 Task: Select the about option in the on task errors.
Action: Mouse moved to (26, 375)
Screenshot: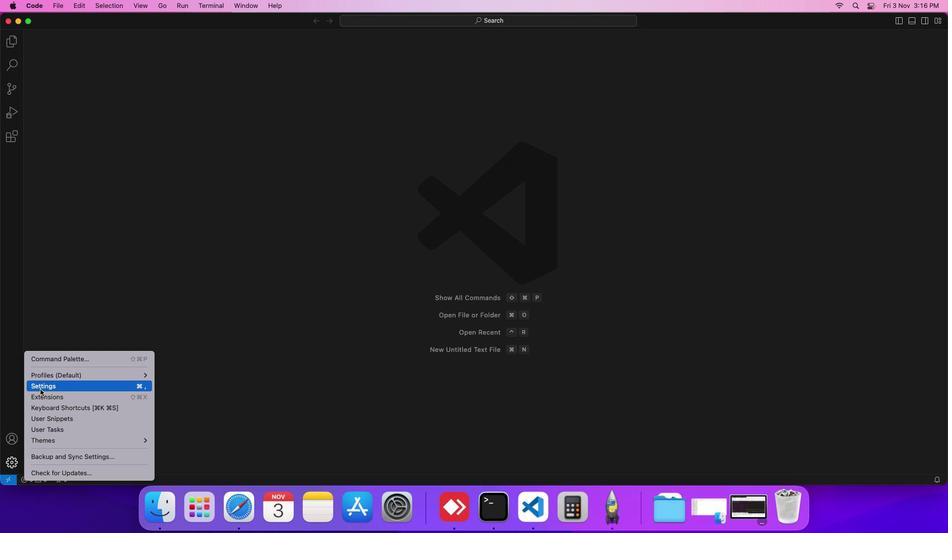
Action: Mouse pressed left at (26, 375)
Screenshot: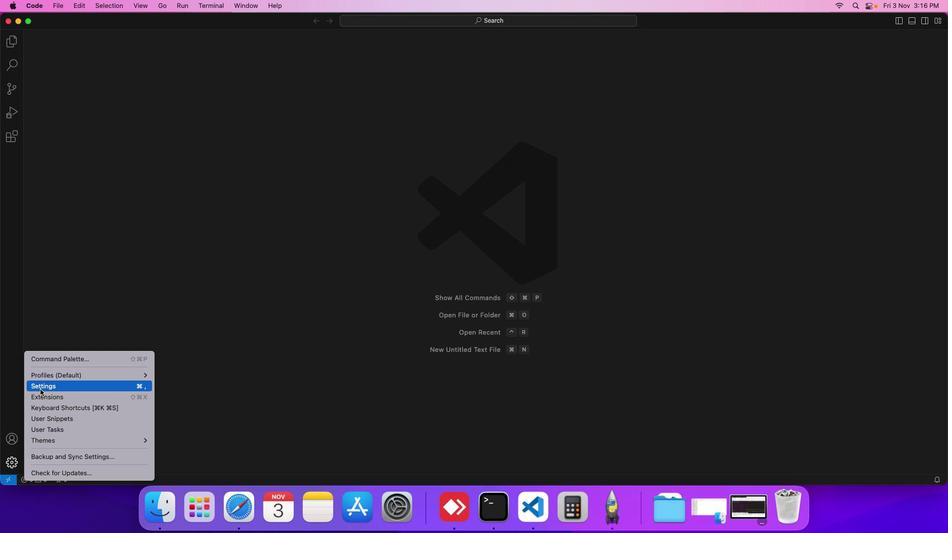 
Action: Mouse moved to (215, 131)
Screenshot: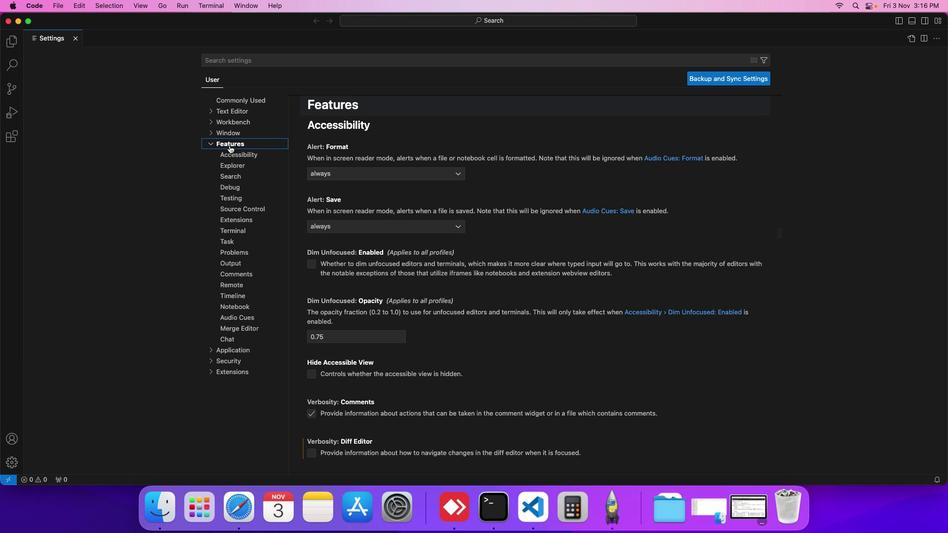 
Action: Mouse pressed left at (215, 131)
Screenshot: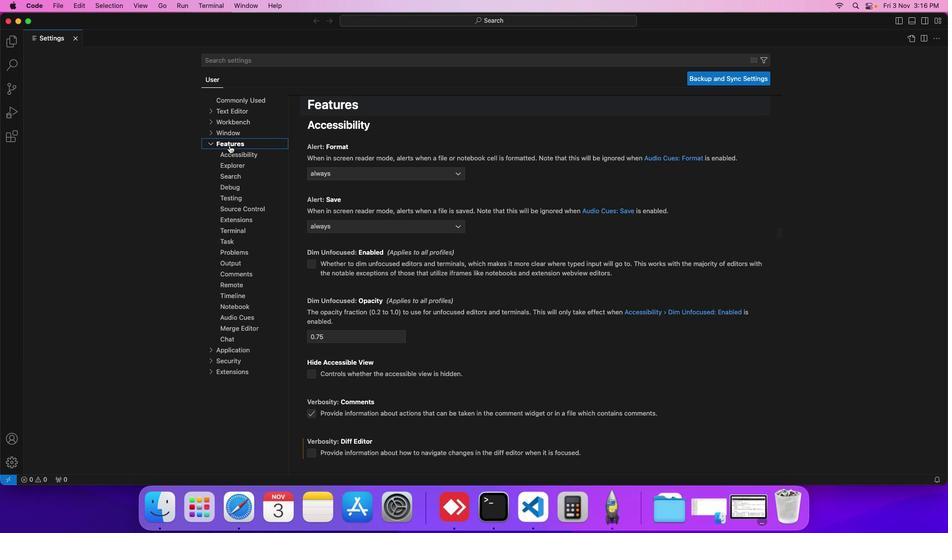 
Action: Mouse moved to (222, 171)
Screenshot: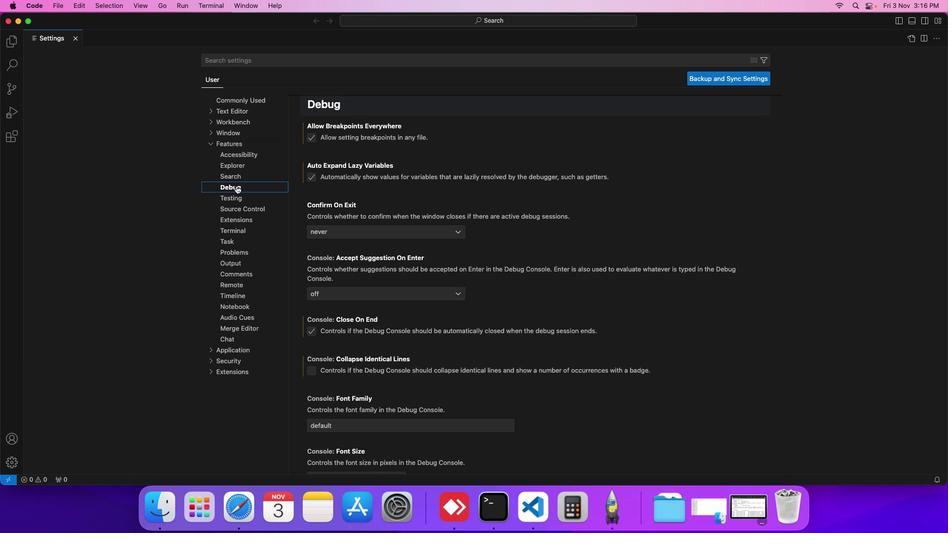 
Action: Mouse pressed left at (222, 171)
Screenshot: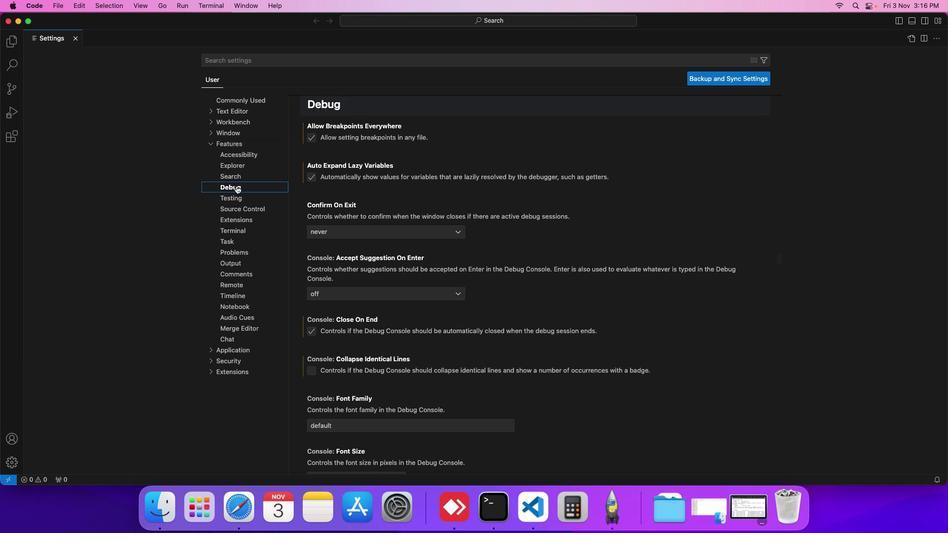 
Action: Mouse moved to (333, 310)
Screenshot: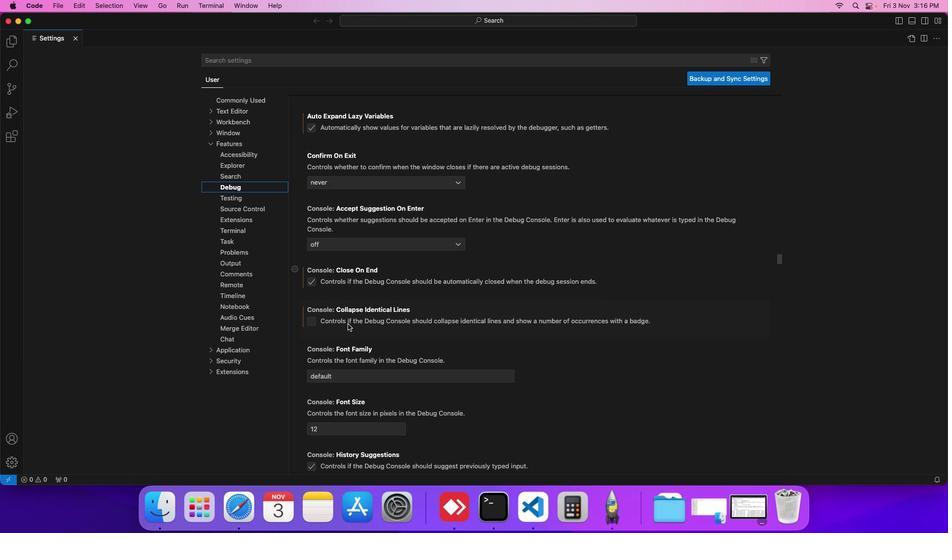 
Action: Mouse scrolled (333, 310) with delta (-13, -13)
Screenshot: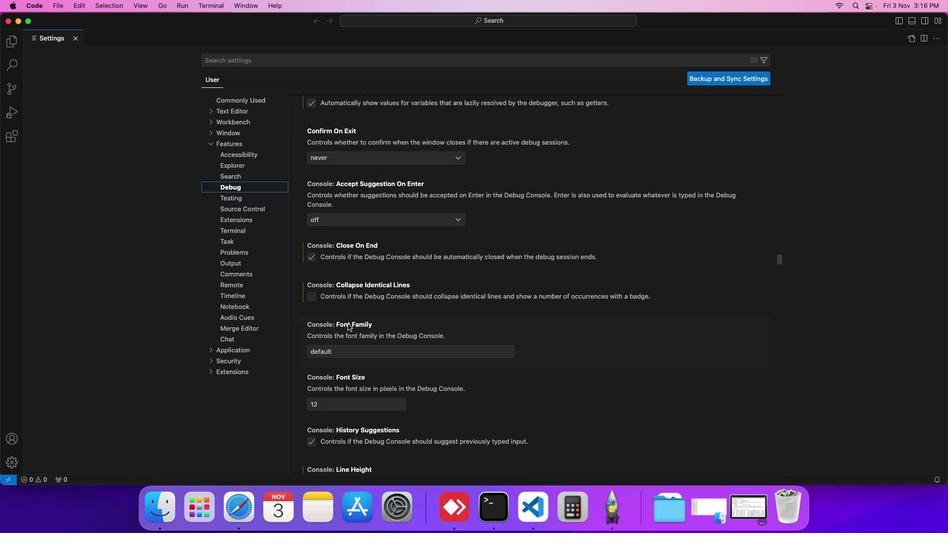 
Action: Mouse scrolled (333, 310) with delta (-13, -13)
Screenshot: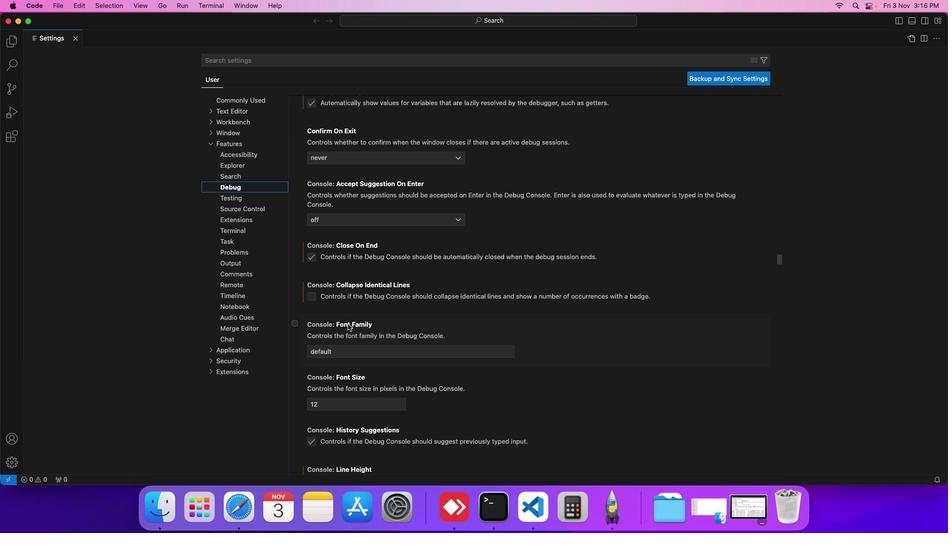 
Action: Mouse scrolled (333, 310) with delta (-13, -13)
Screenshot: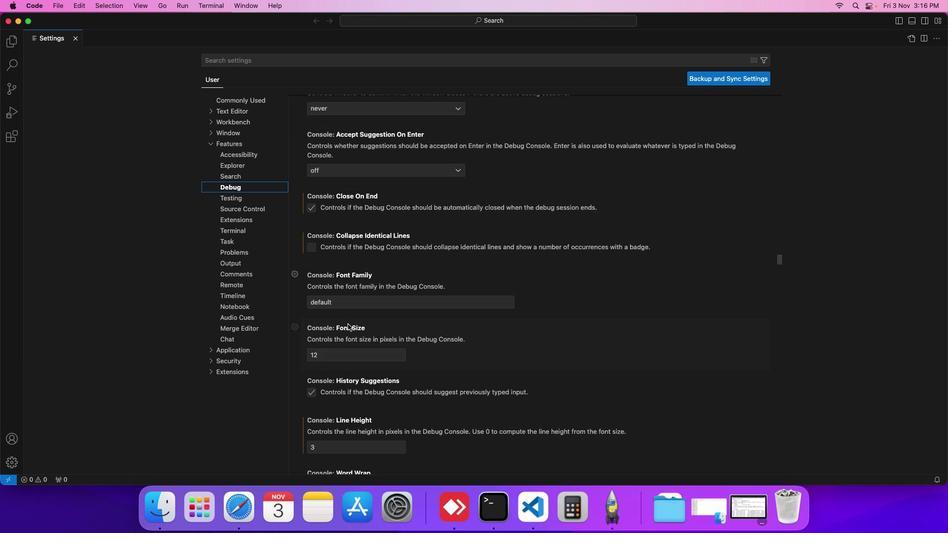 
Action: Mouse scrolled (333, 310) with delta (-13, -13)
Screenshot: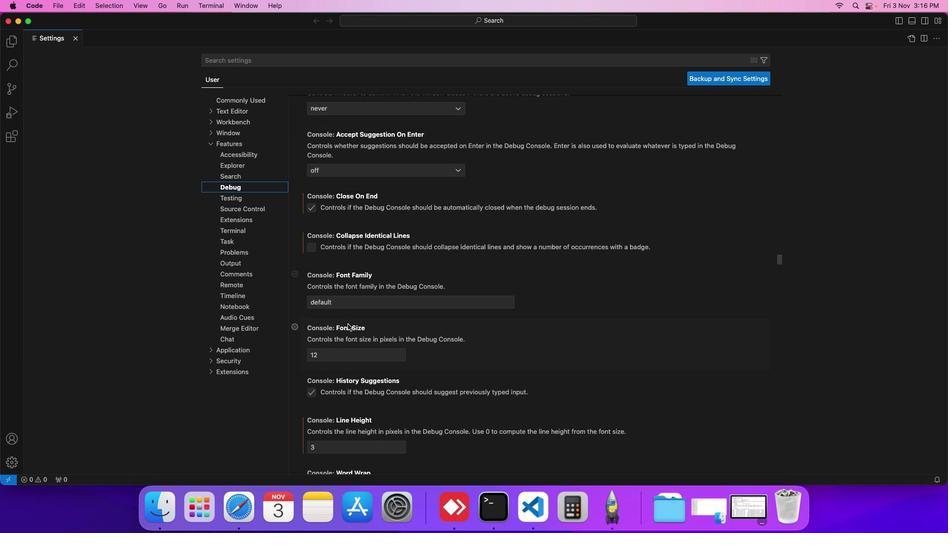 
Action: Mouse scrolled (333, 310) with delta (-13, -13)
Screenshot: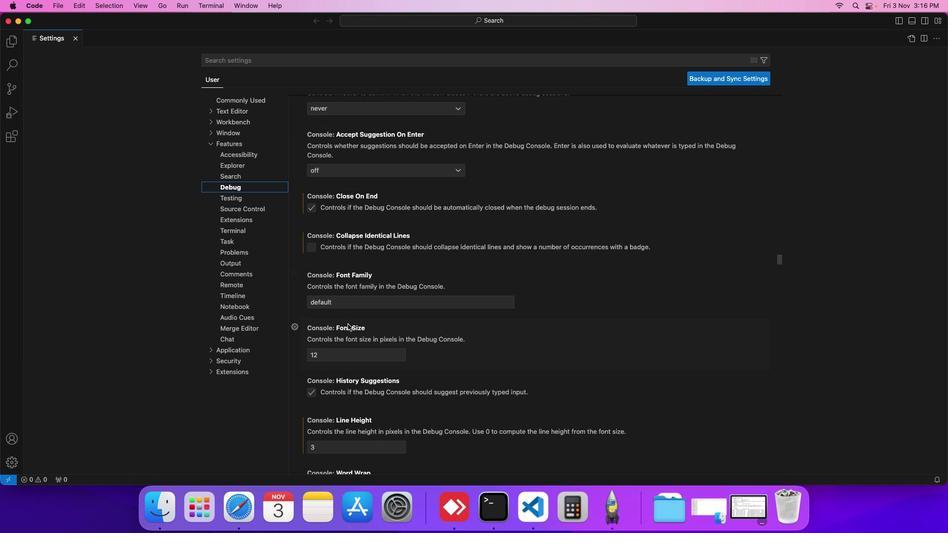 
Action: Mouse scrolled (333, 310) with delta (-13, -13)
Screenshot: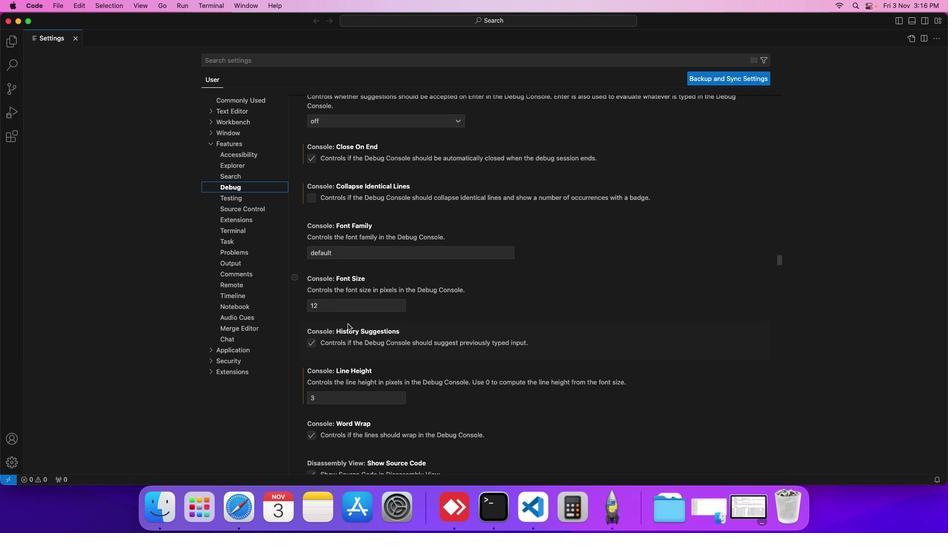 
Action: Mouse scrolled (333, 310) with delta (-13, -13)
Screenshot: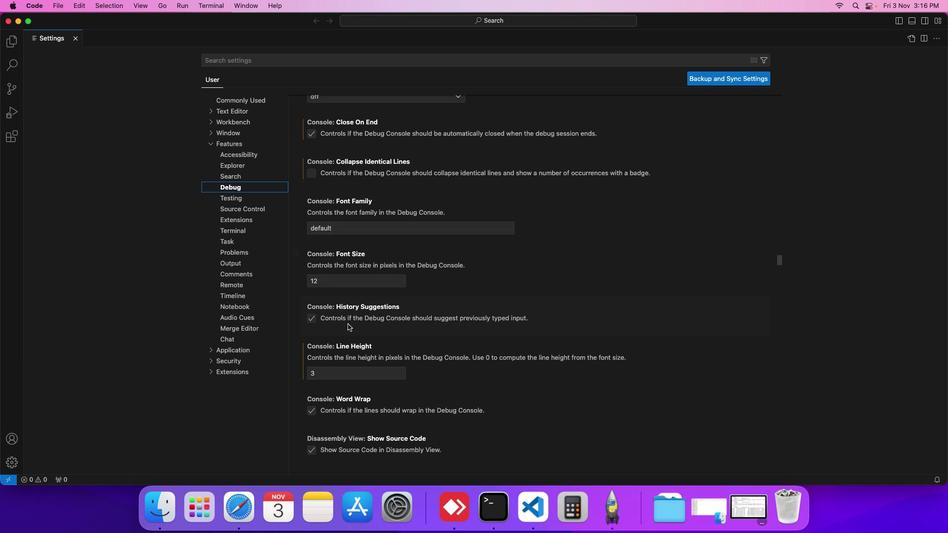 
Action: Mouse scrolled (333, 310) with delta (-13, -13)
Screenshot: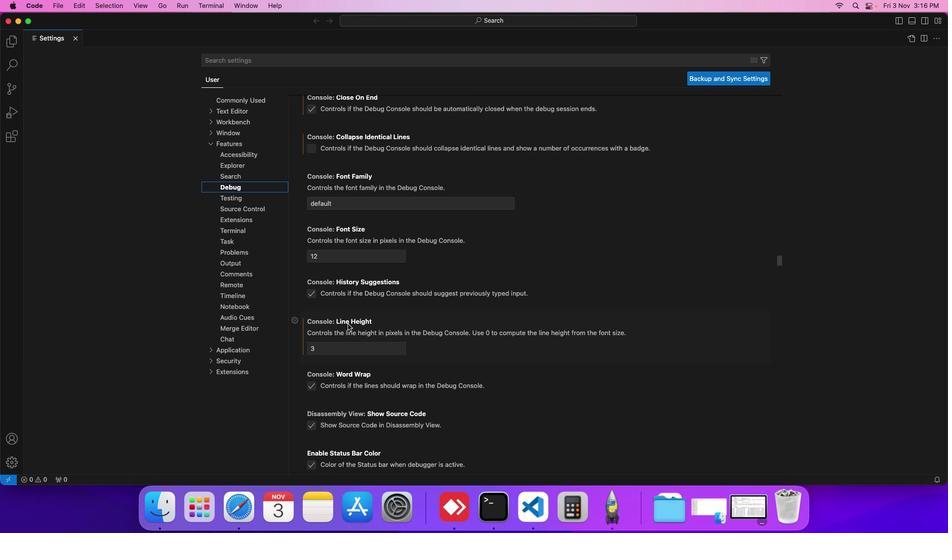 
Action: Mouse scrolled (333, 310) with delta (-13, -13)
Screenshot: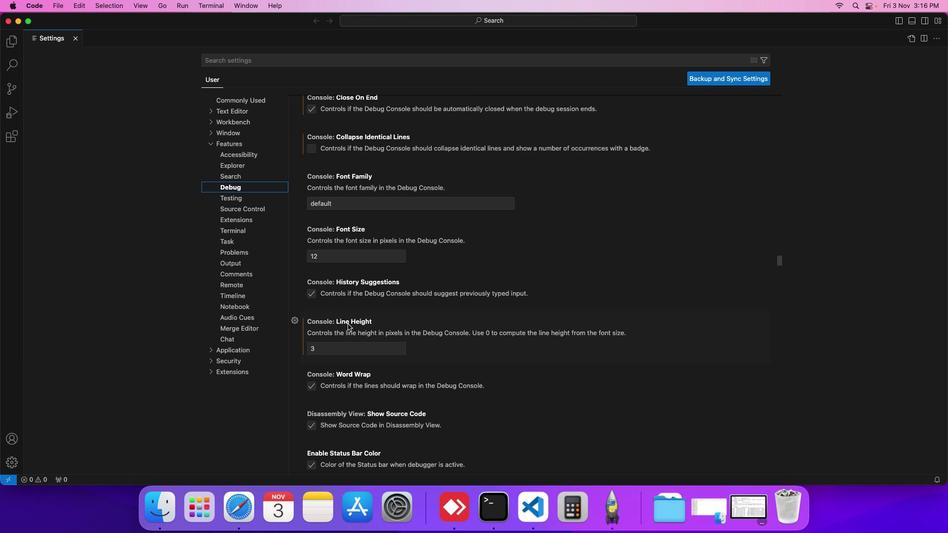 
Action: Mouse scrolled (333, 310) with delta (-13, -13)
Screenshot: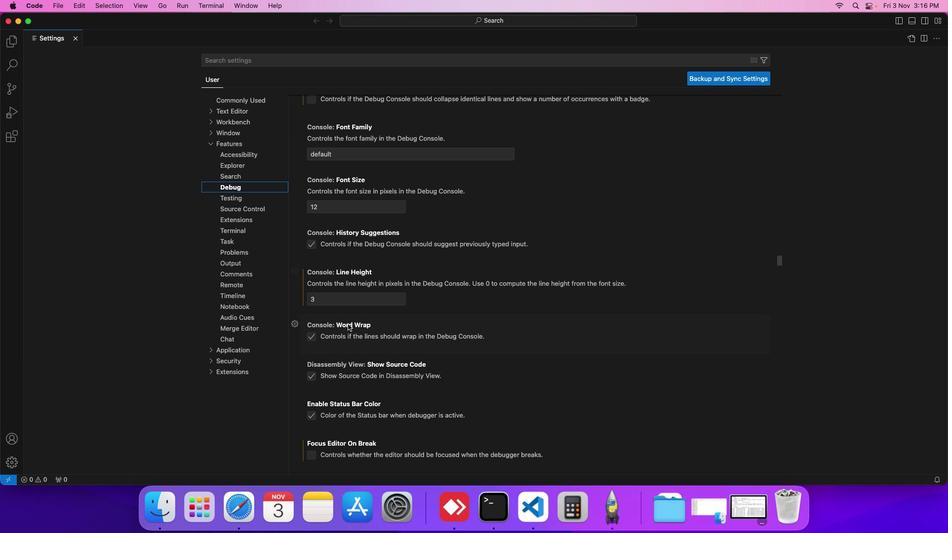 
Action: Mouse scrolled (333, 310) with delta (-13, -13)
Screenshot: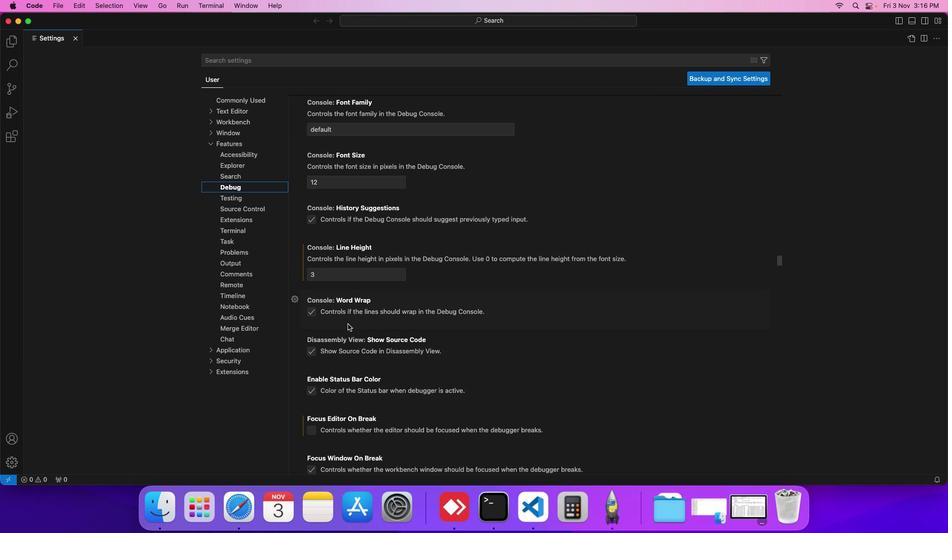 
Action: Mouse scrolled (333, 310) with delta (-13, -13)
Screenshot: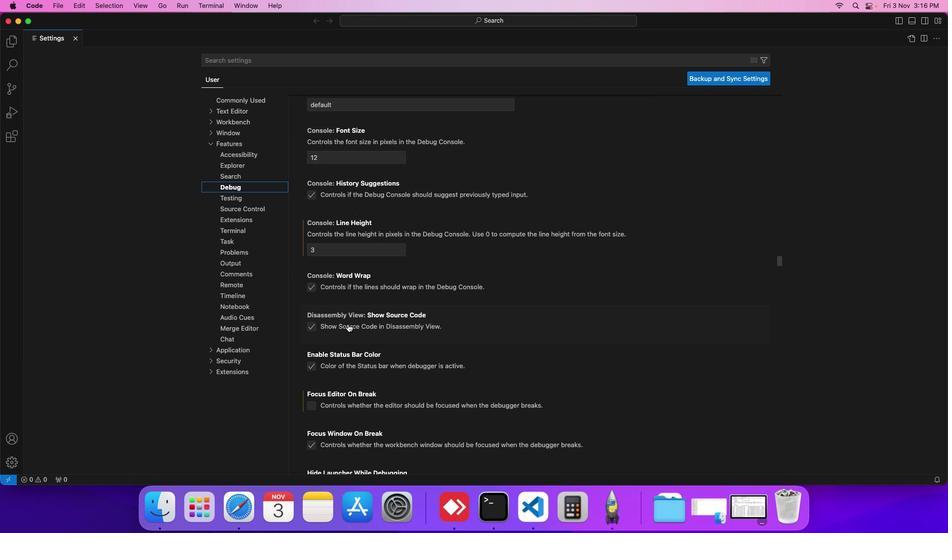 
Action: Mouse scrolled (333, 310) with delta (-13, -13)
Screenshot: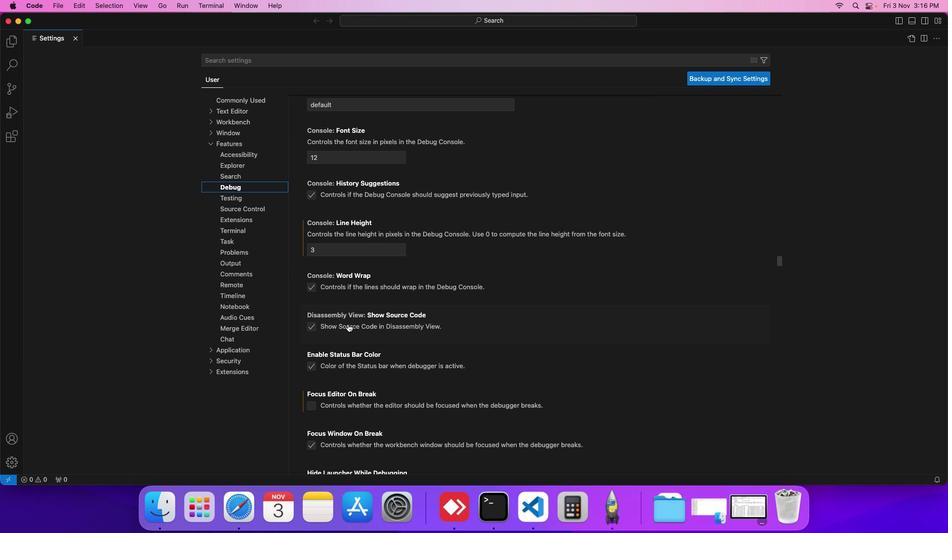 
Action: Mouse scrolled (333, 310) with delta (-13, -13)
Screenshot: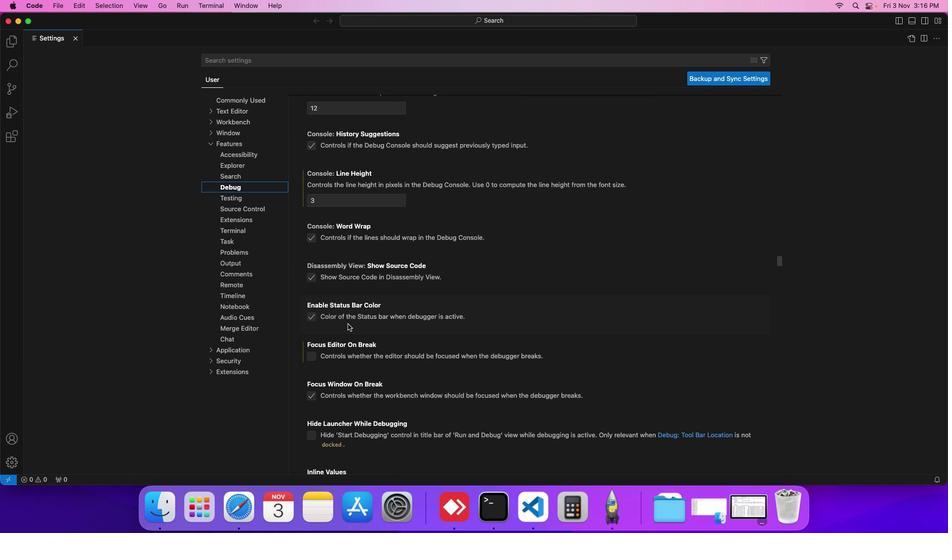 
Action: Mouse scrolled (333, 310) with delta (-13, -13)
Screenshot: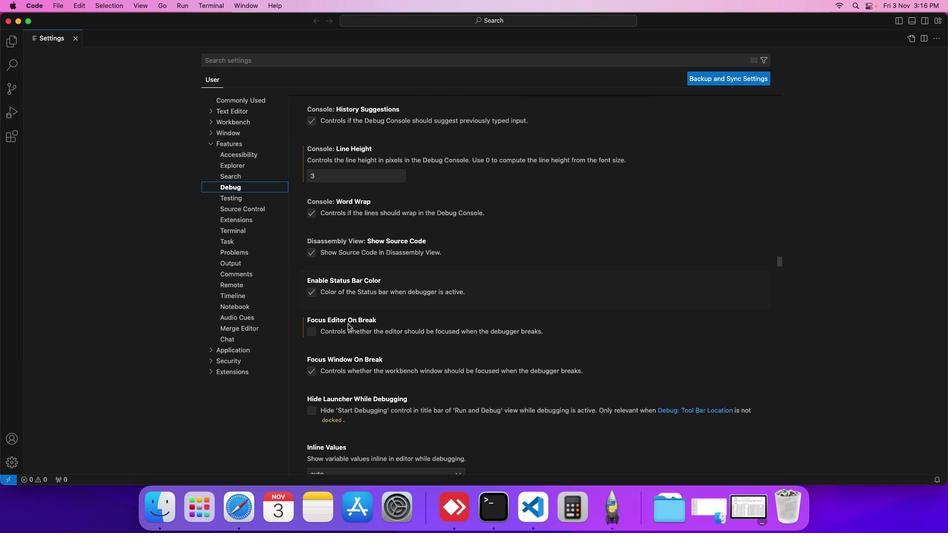 
Action: Mouse scrolled (333, 310) with delta (-13, -13)
Screenshot: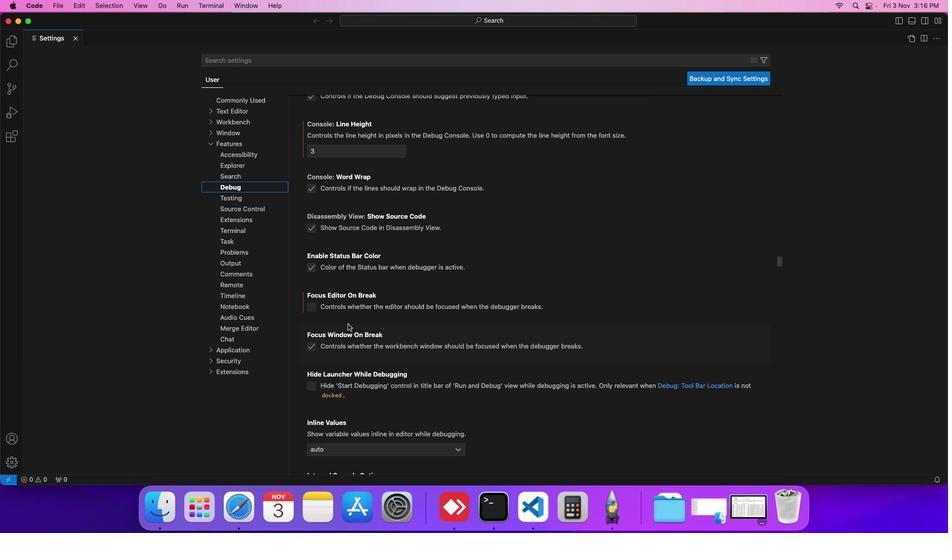 
Action: Mouse scrolled (333, 310) with delta (-13, -13)
Screenshot: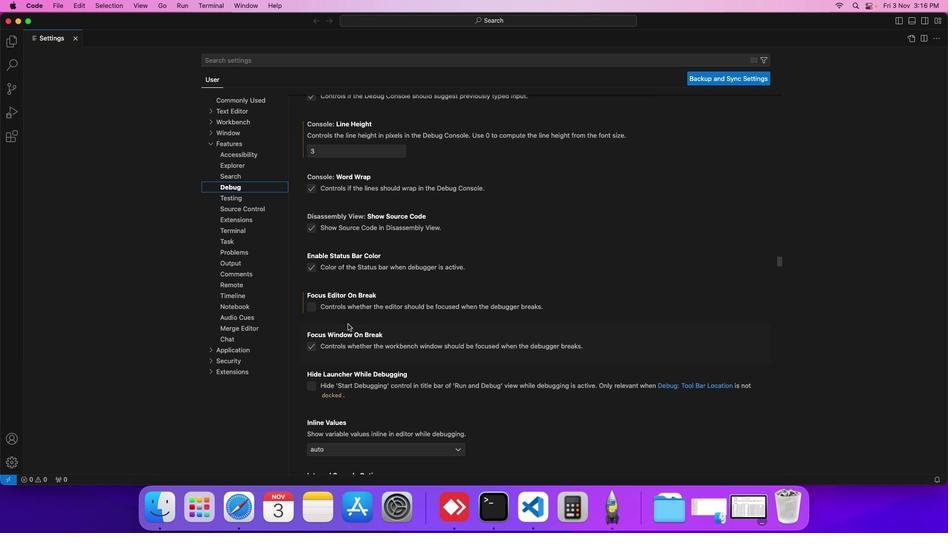 
Action: Mouse scrolled (333, 310) with delta (-13, -13)
Screenshot: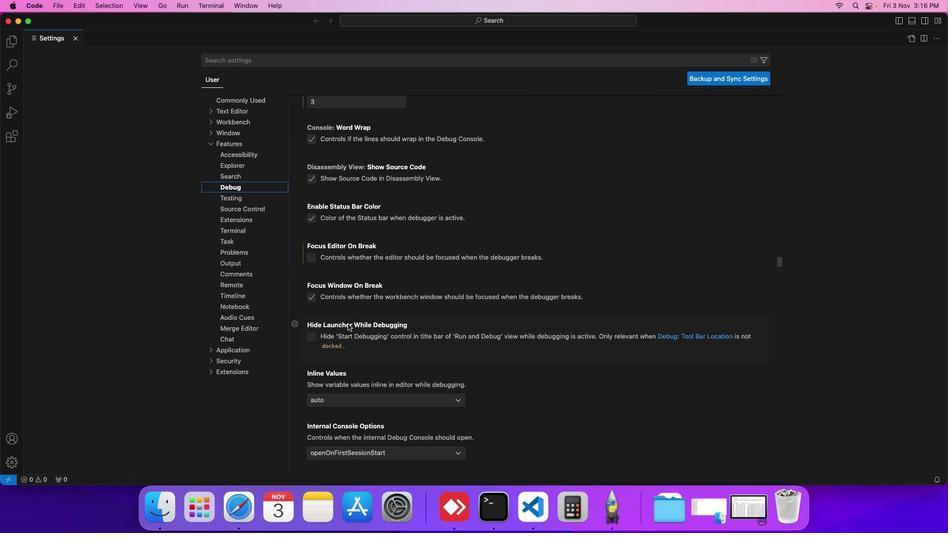 
Action: Mouse scrolled (333, 310) with delta (-13, -13)
Screenshot: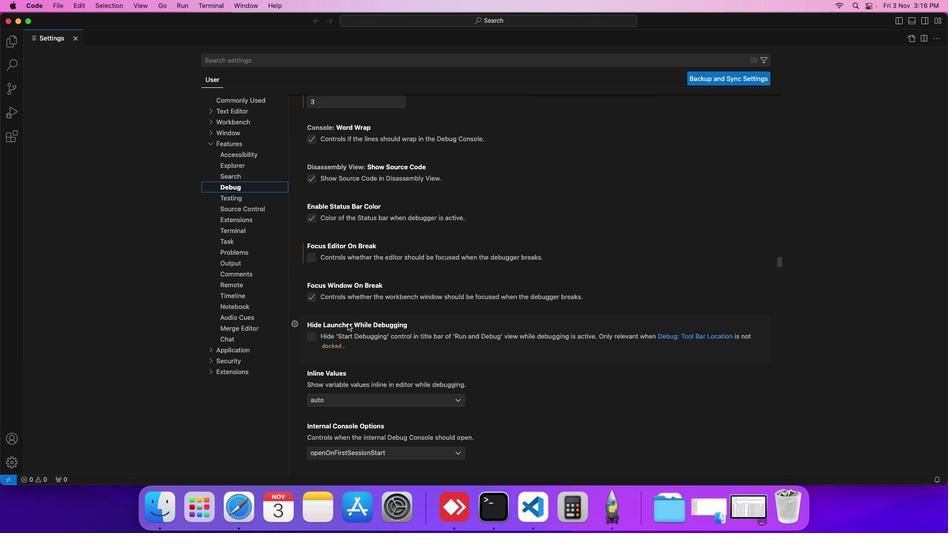 
Action: Mouse scrolled (333, 310) with delta (-13, -13)
Screenshot: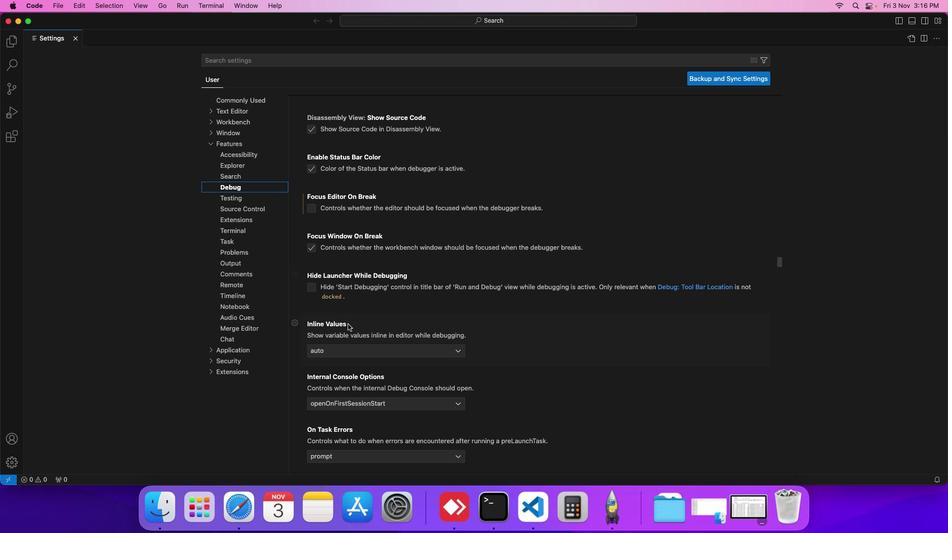 
Action: Mouse scrolled (333, 310) with delta (-13, -13)
Screenshot: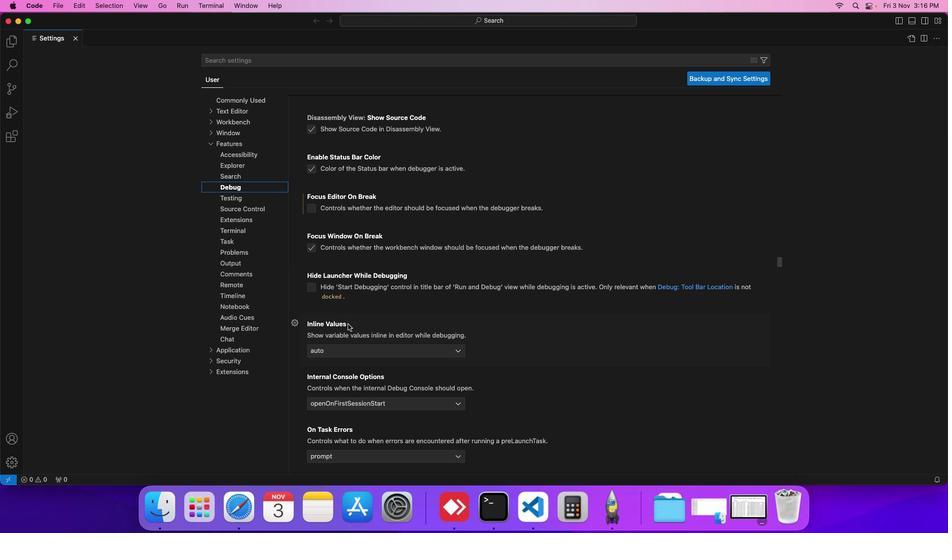 
Action: Mouse scrolled (333, 310) with delta (-13, -13)
Screenshot: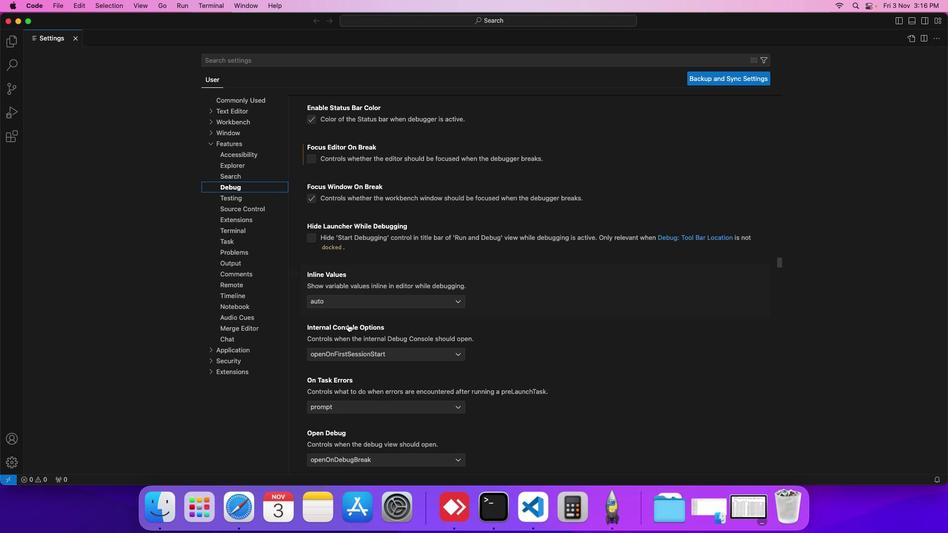
Action: Mouse scrolled (333, 310) with delta (-13, -13)
Screenshot: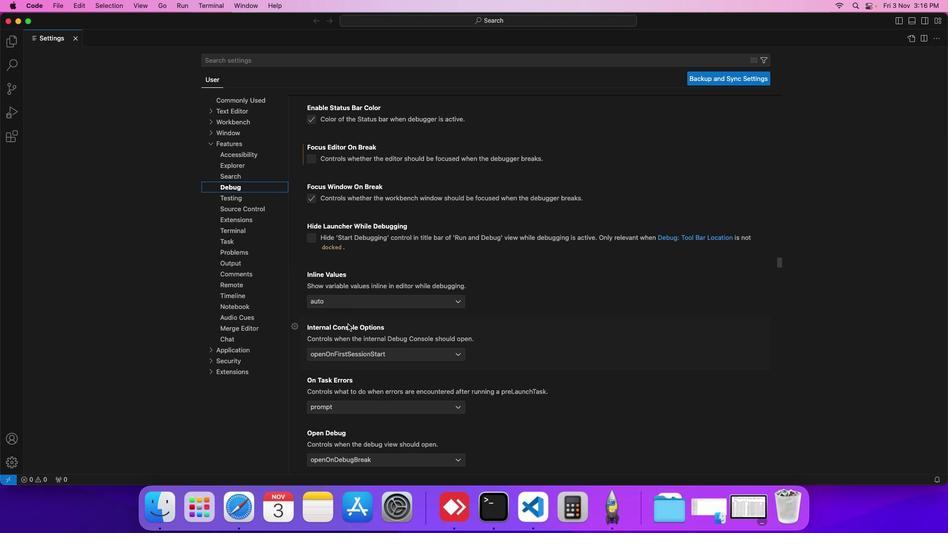 
Action: Mouse scrolled (333, 310) with delta (-13, -13)
Screenshot: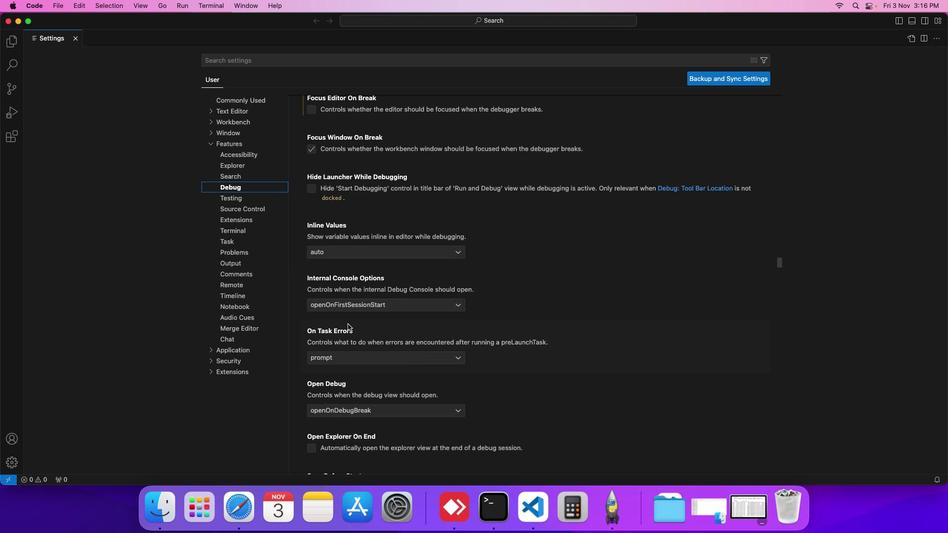 
Action: Mouse scrolled (333, 310) with delta (-13, -13)
Screenshot: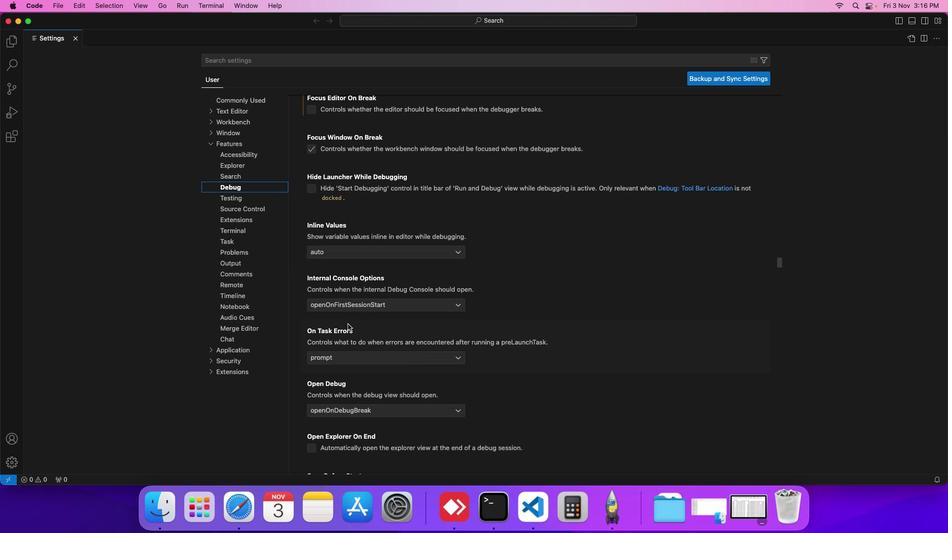 
Action: Mouse scrolled (333, 310) with delta (-13, -13)
Screenshot: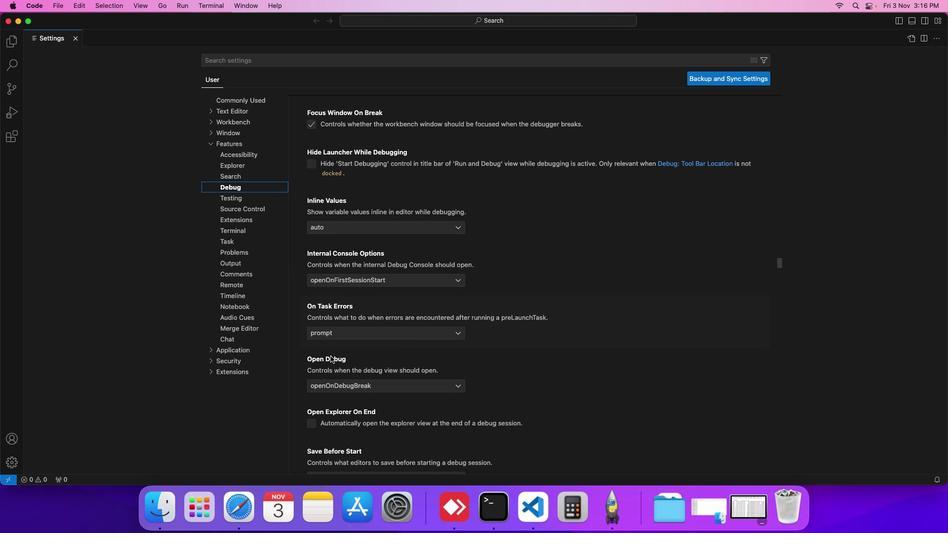 
Action: Mouse moved to (313, 320)
Screenshot: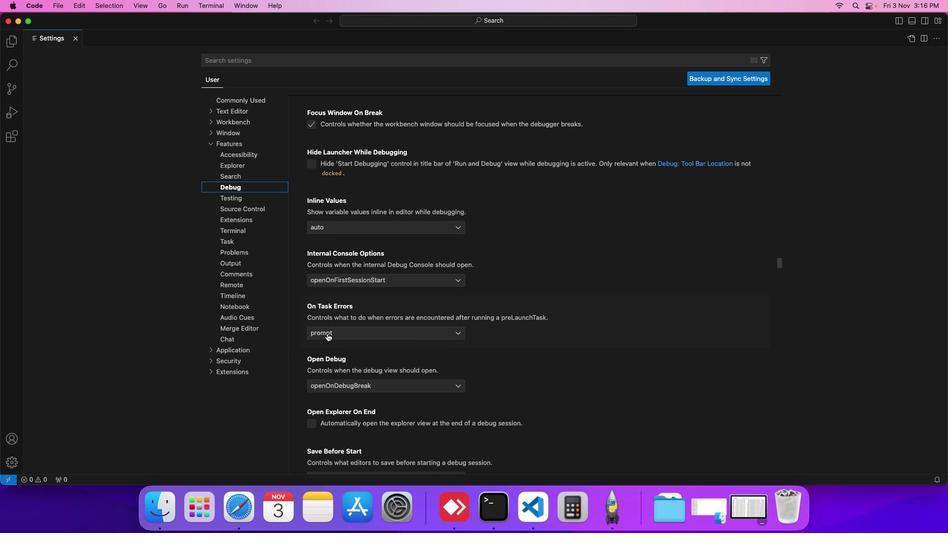 
Action: Mouse pressed left at (313, 320)
Screenshot: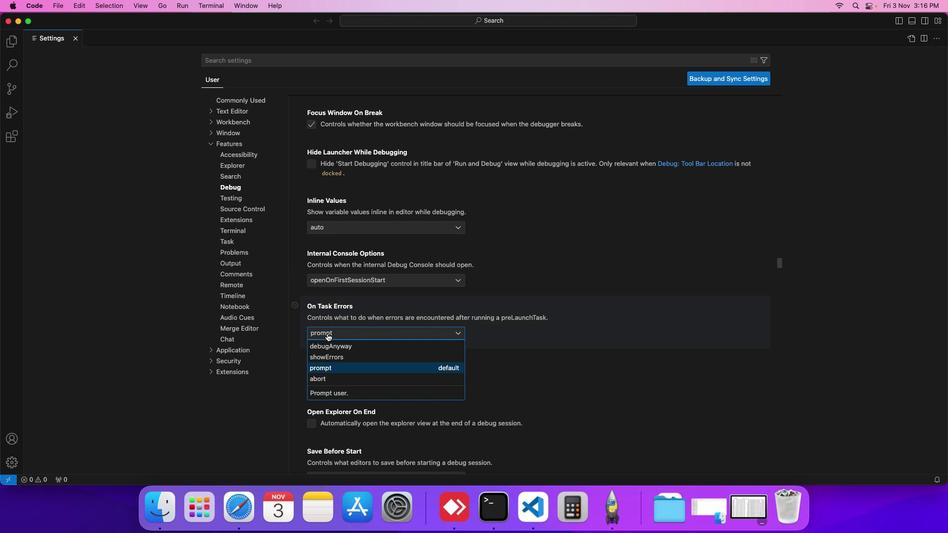 
Action: Mouse moved to (313, 362)
Screenshot: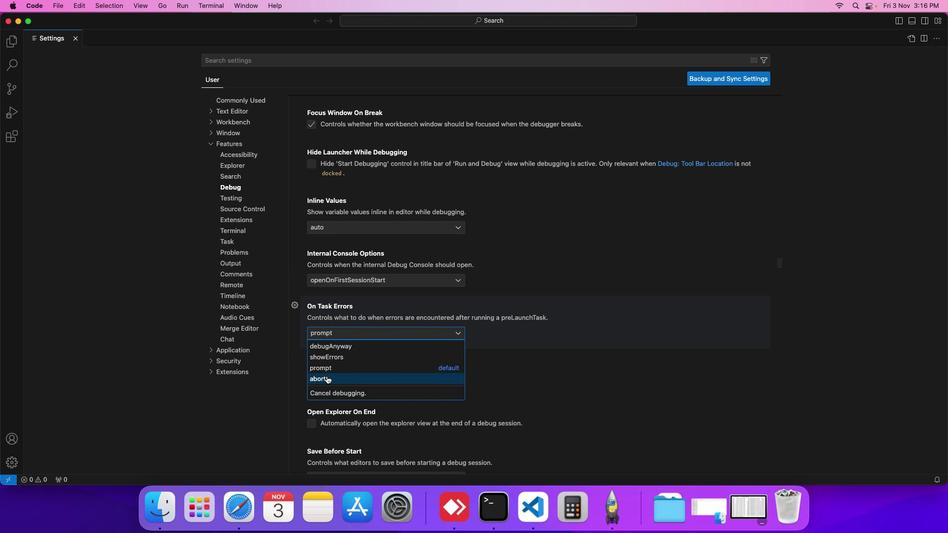 
Action: Mouse pressed left at (313, 362)
Screenshot: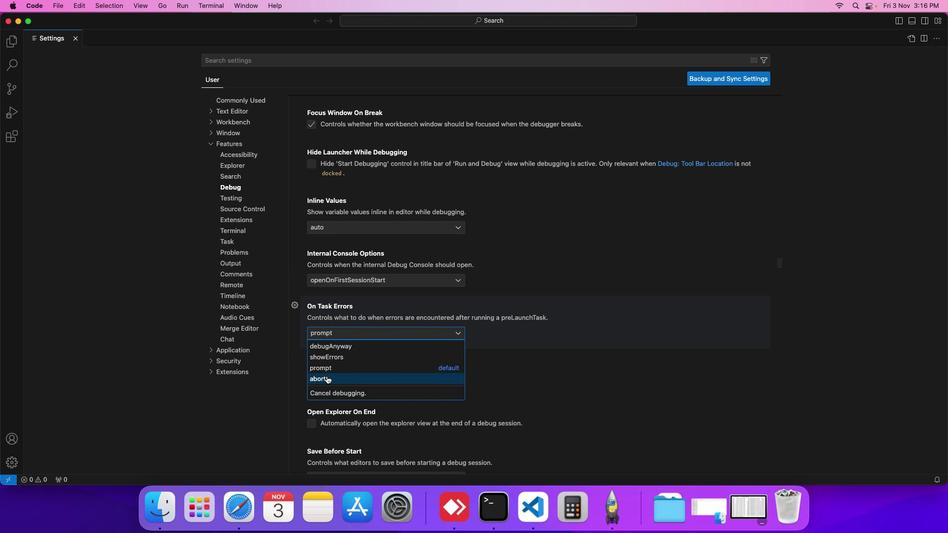 
